 Task: Set the post-processing quality for the video post-processing filter to 2.
Action: Mouse moved to (100, 22)
Screenshot: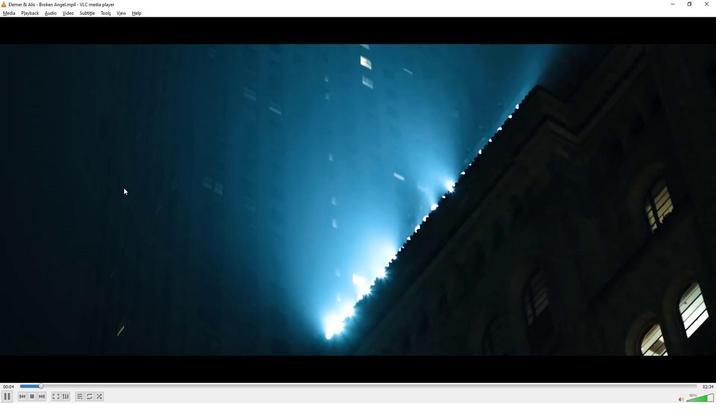 
Action: Mouse pressed left at (100, 22)
Screenshot: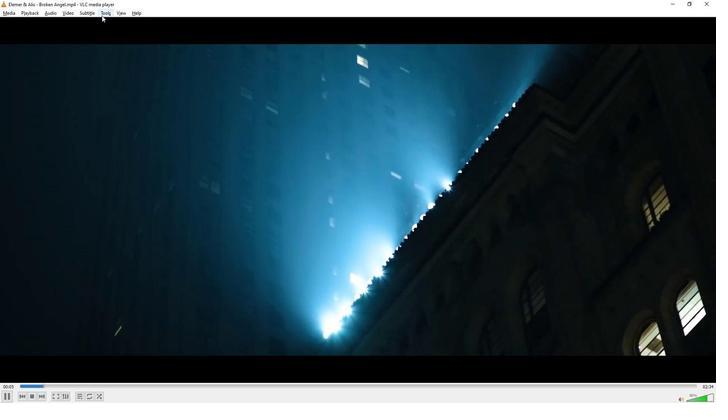 
Action: Mouse moved to (120, 104)
Screenshot: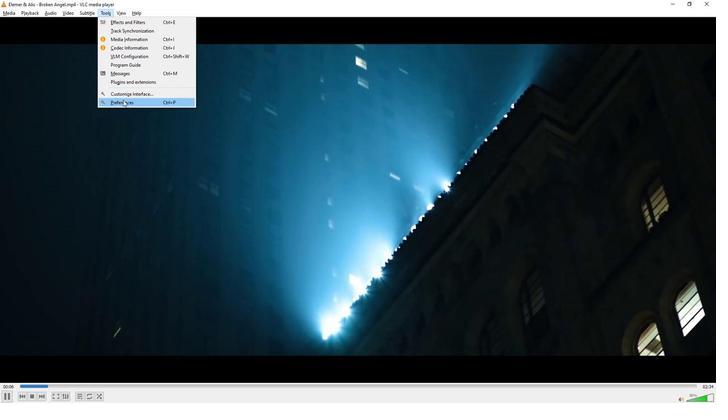 
Action: Mouse pressed left at (120, 104)
Screenshot: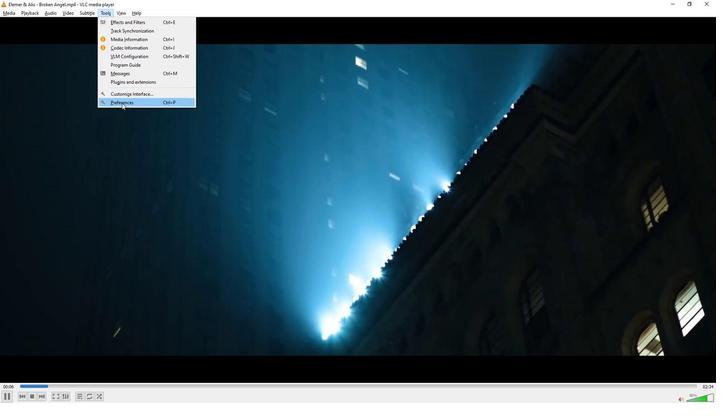 
Action: Mouse moved to (160, 305)
Screenshot: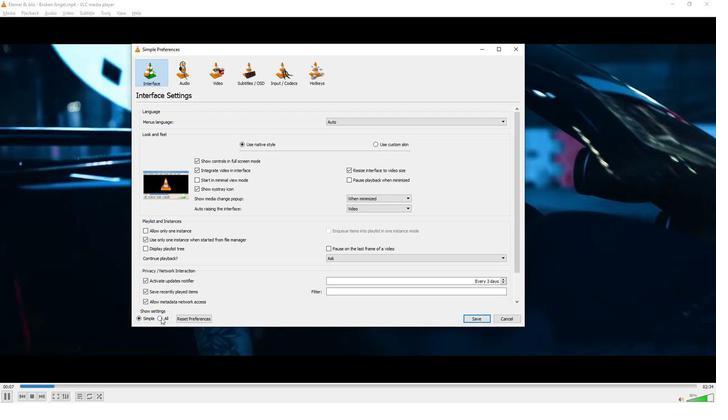 
Action: Mouse pressed left at (160, 305)
Screenshot: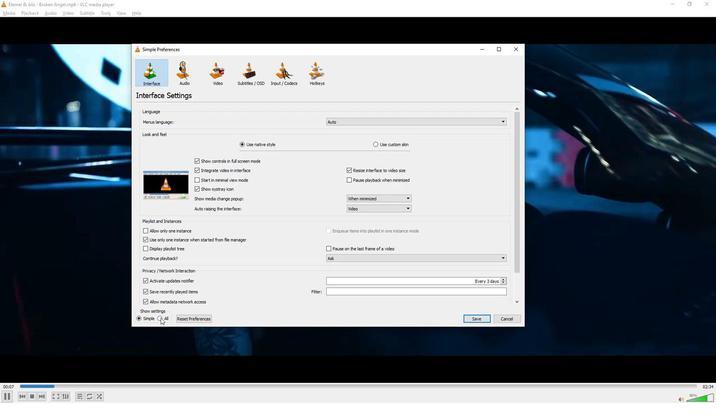 
Action: Mouse moved to (162, 250)
Screenshot: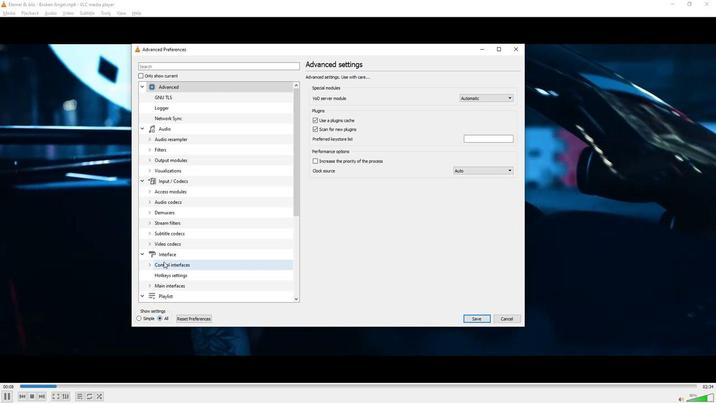 
Action: Mouse scrolled (162, 250) with delta (0, 0)
Screenshot: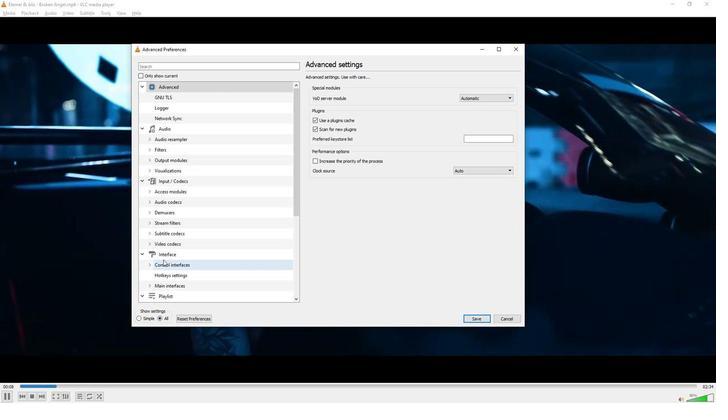 
Action: Mouse moved to (162, 250)
Screenshot: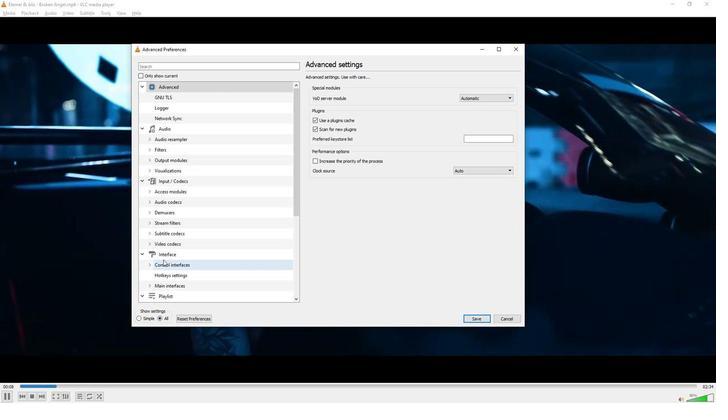 
Action: Mouse scrolled (162, 250) with delta (0, 0)
Screenshot: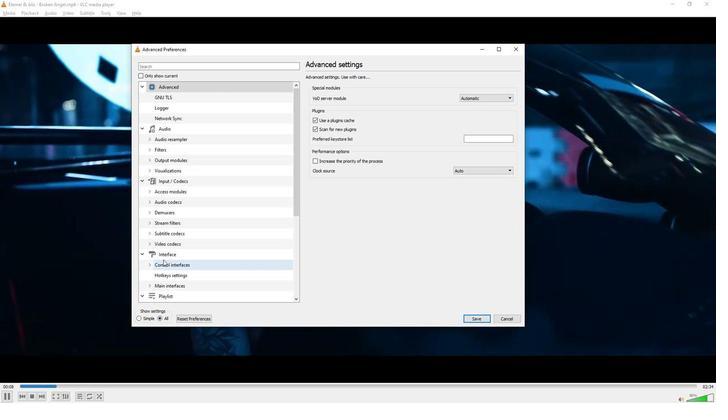 
Action: Mouse moved to (162, 250)
Screenshot: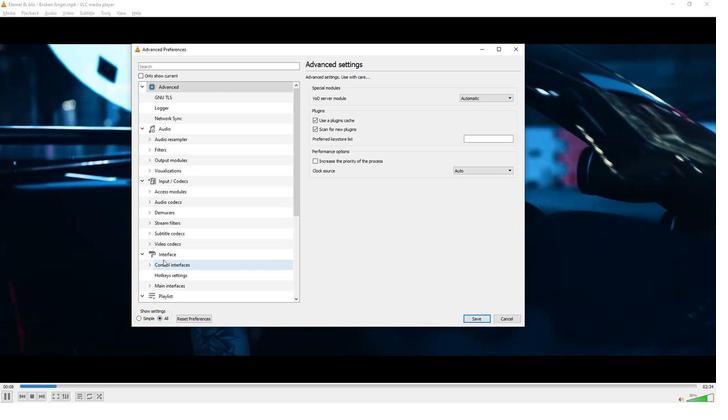 
Action: Mouse scrolled (162, 250) with delta (0, 0)
Screenshot: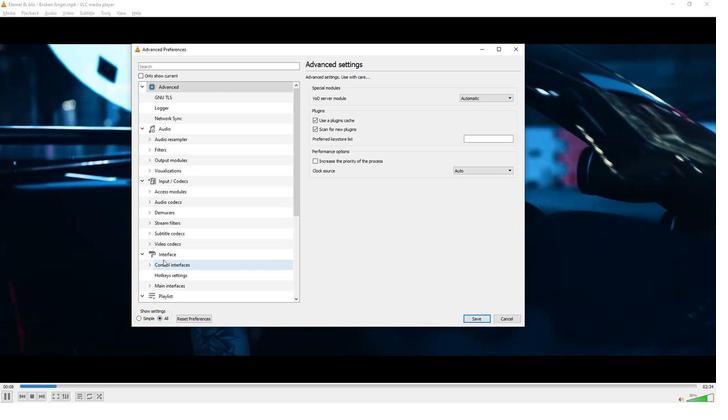 
Action: Mouse moved to (161, 250)
Screenshot: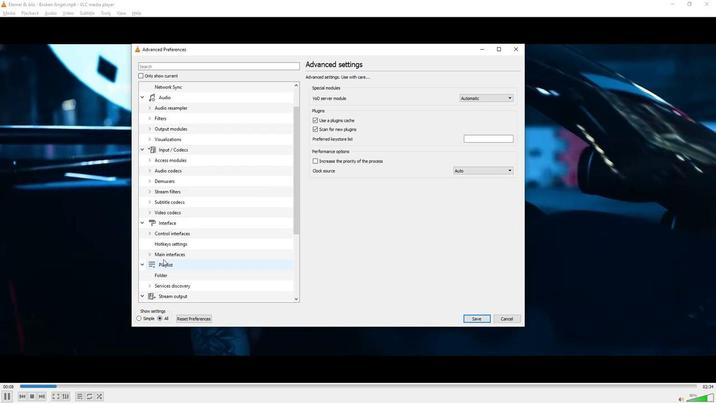 
Action: Mouse scrolled (161, 250) with delta (0, 0)
Screenshot: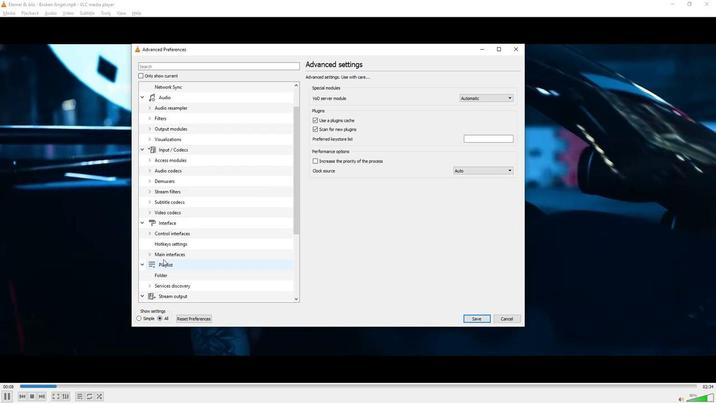 
Action: Mouse moved to (161, 250)
Screenshot: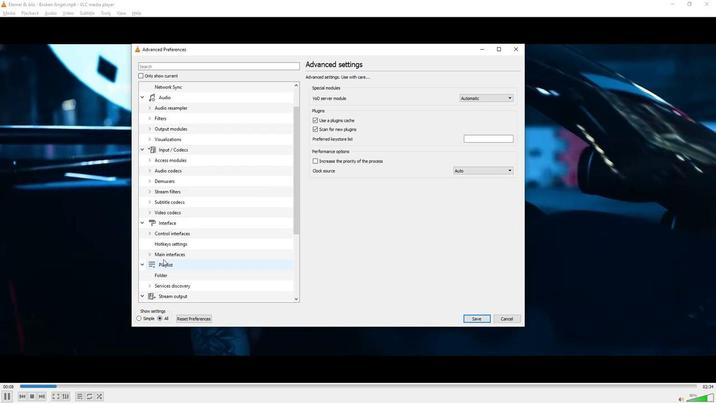 
Action: Mouse scrolled (161, 250) with delta (0, 0)
Screenshot: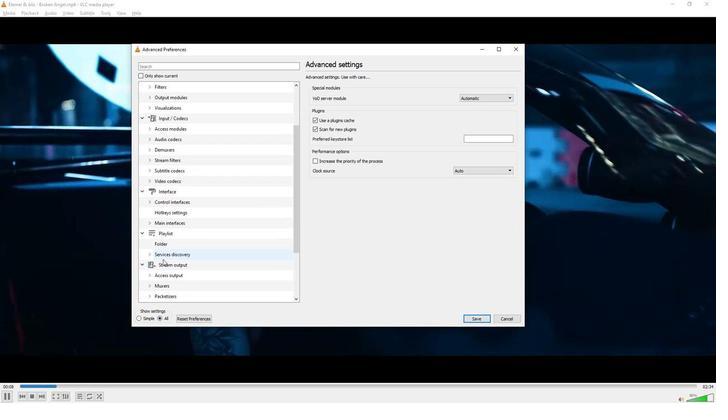 
Action: Mouse moved to (161, 250)
Screenshot: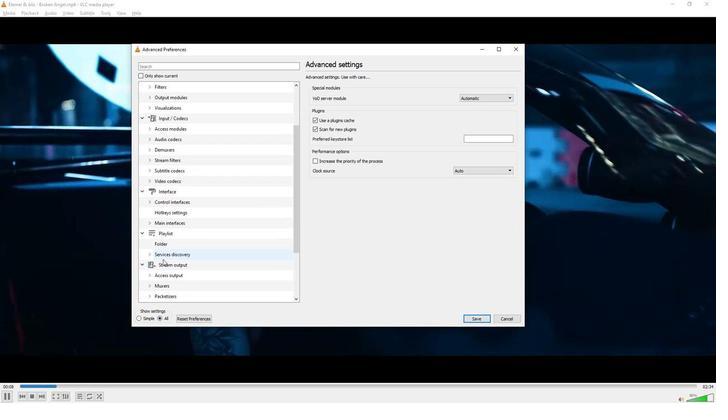
Action: Mouse scrolled (161, 250) with delta (0, 0)
Screenshot: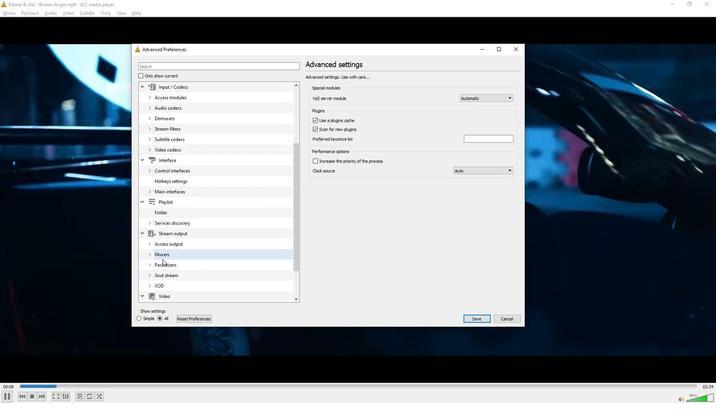 
Action: Mouse moved to (160, 250)
Screenshot: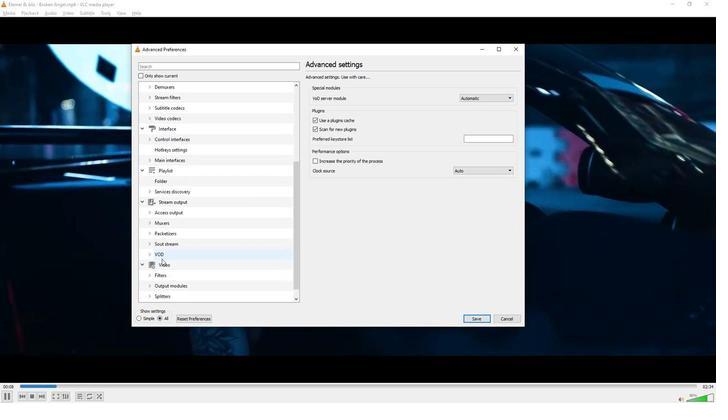
Action: Mouse scrolled (160, 250) with delta (0, 0)
Screenshot: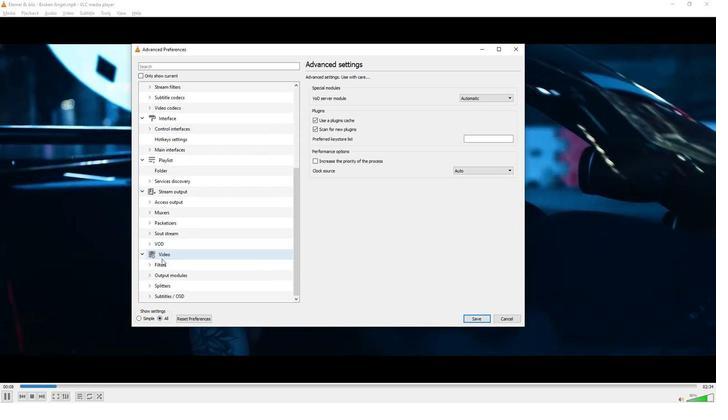 
Action: Mouse scrolled (160, 250) with delta (0, 0)
Screenshot: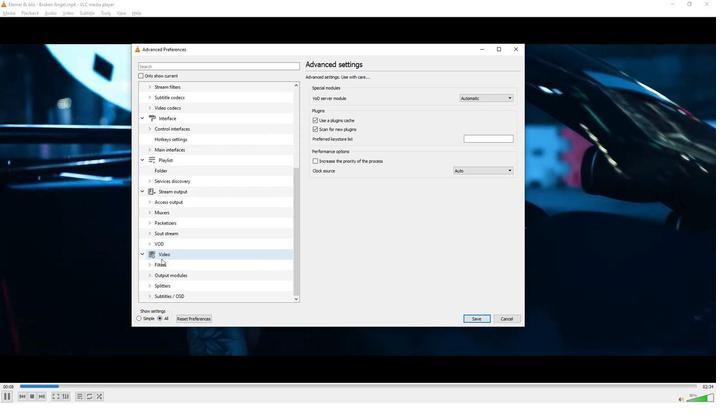 
Action: Mouse scrolled (160, 250) with delta (0, 0)
Screenshot: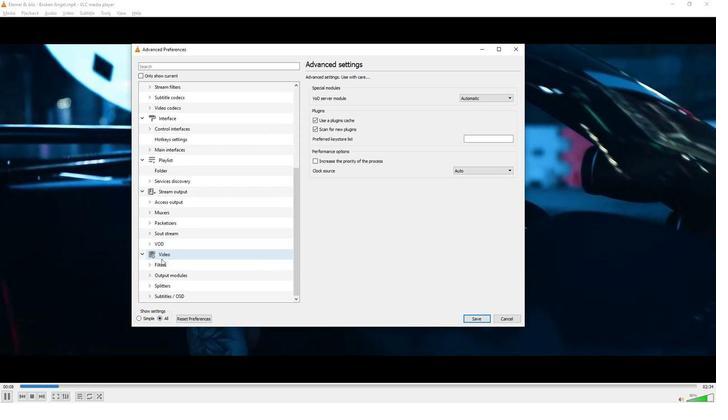 
Action: Mouse moved to (146, 255)
Screenshot: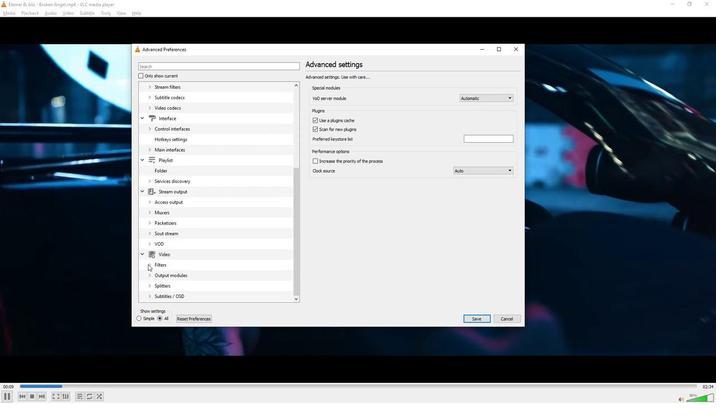 
Action: Mouse pressed left at (146, 255)
Screenshot: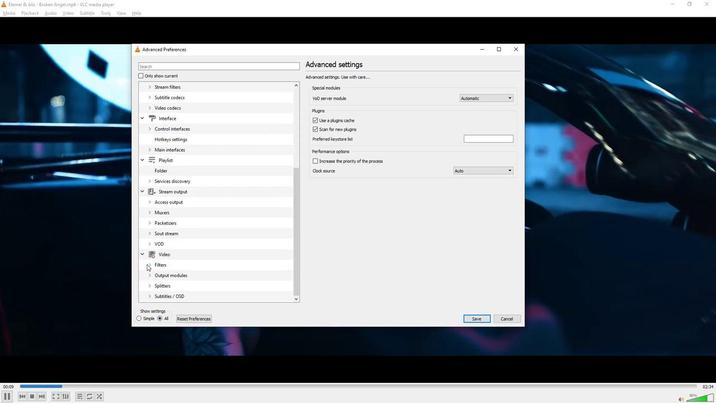 
Action: Mouse moved to (167, 215)
Screenshot: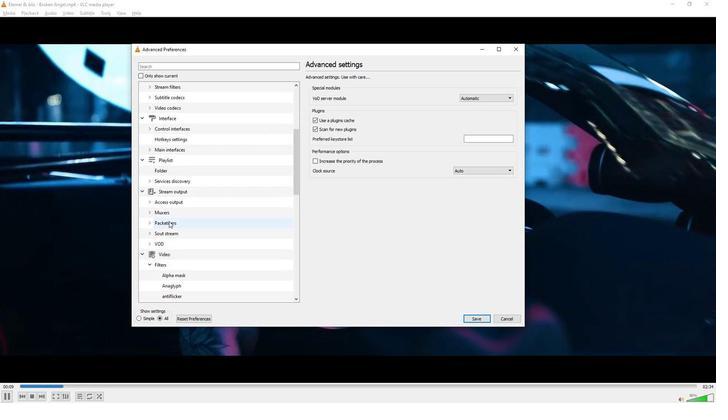 
Action: Mouse scrolled (167, 215) with delta (0, 0)
Screenshot: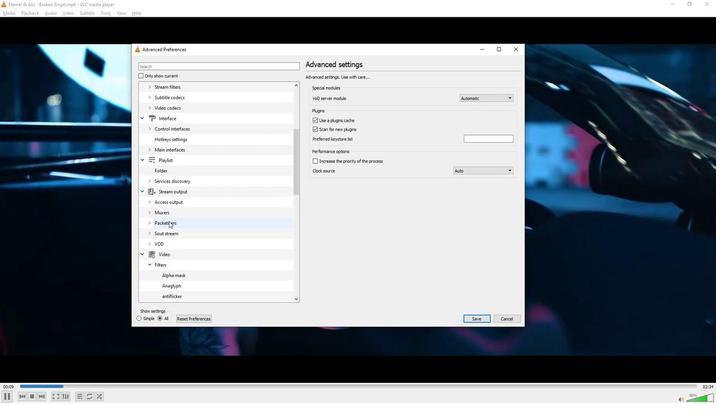 
Action: Mouse scrolled (167, 215) with delta (0, 0)
Screenshot: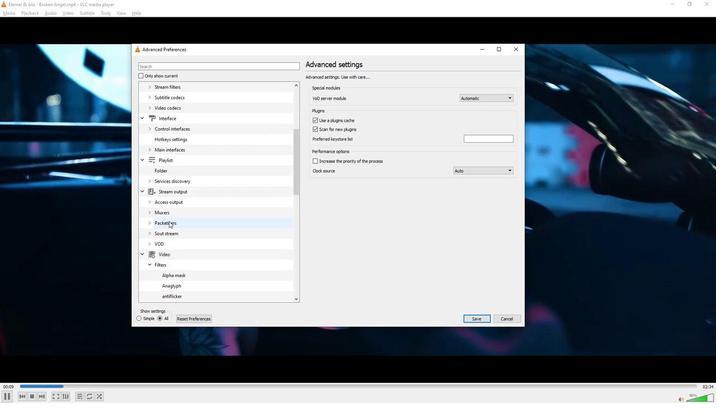 
Action: Mouse scrolled (167, 215) with delta (0, 0)
Screenshot: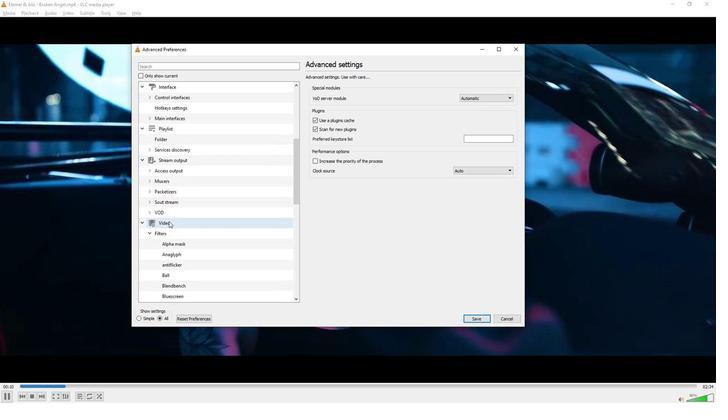 
Action: Mouse scrolled (167, 215) with delta (0, 0)
Screenshot: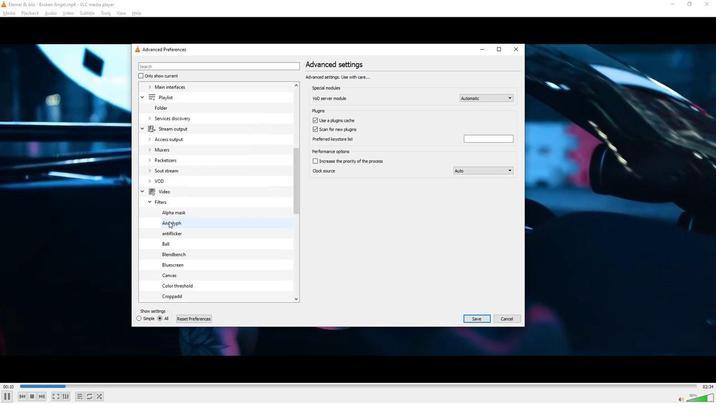 
Action: Mouse scrolled (167, 215) with delta (0, 0)
Screenshot: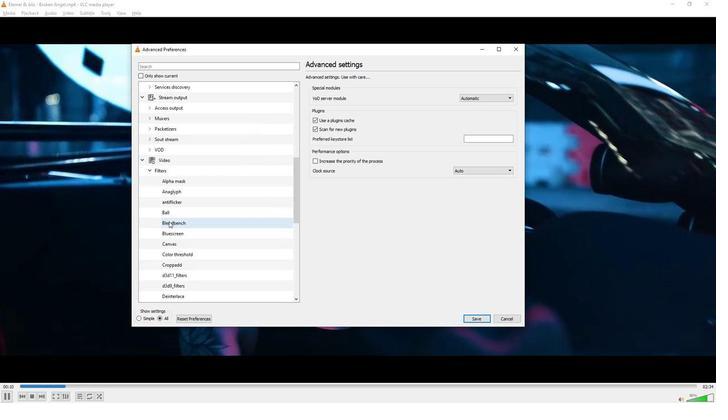 
Action: Mouse moved to (167, 215)
Screenshot: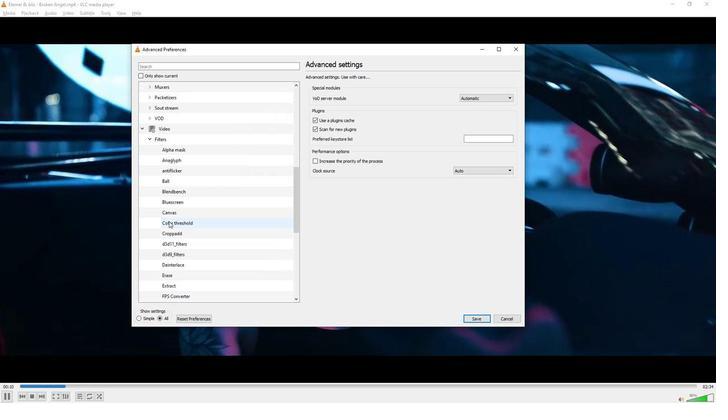 
Action: Mouse scrolled (167, 215) with delta (0, 0)
Screenshot: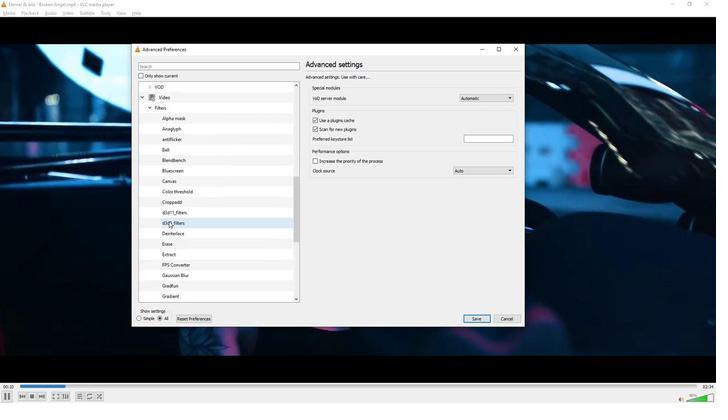 
Action: Mouse scrolled (167, 215) with delta (0, 0)
Screenshot: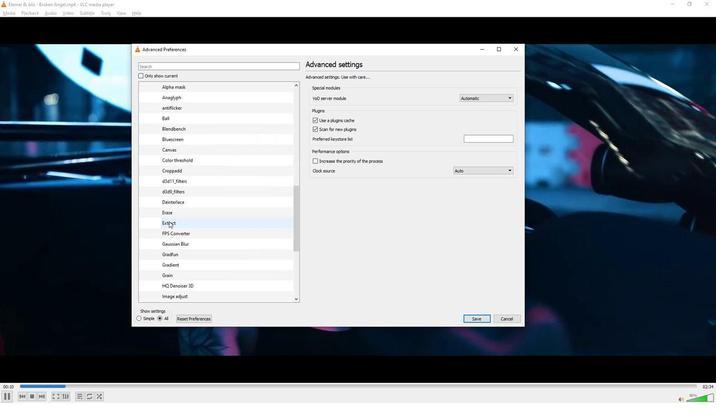 
Action: Mouse moved to (168, 244)
Screenshot: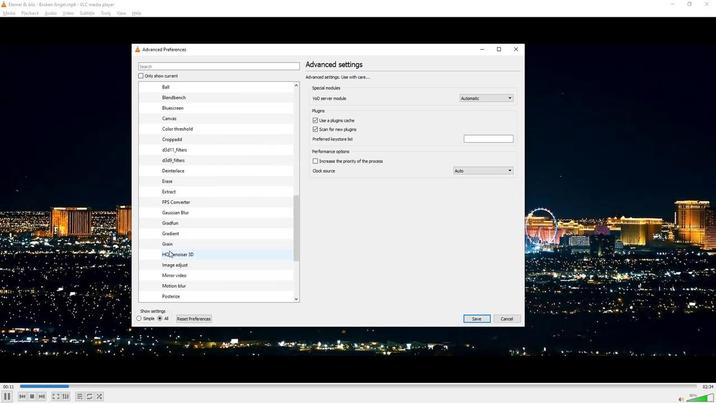 
Action: Mouse scrolled (168, 244) with delta (0, 0)
Screenshot: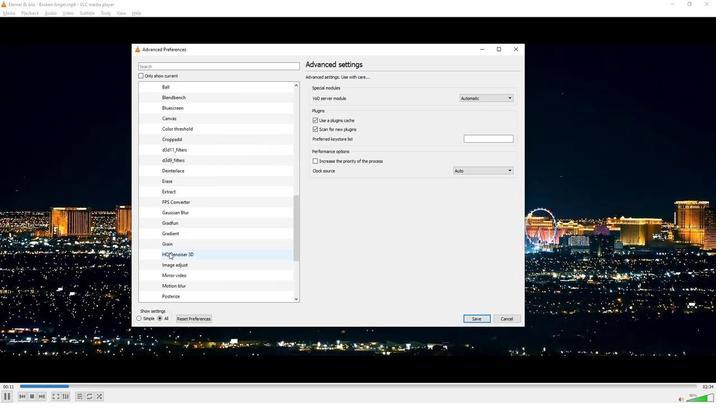 
Action: Mouse moved to (168, 244)
Screenshot: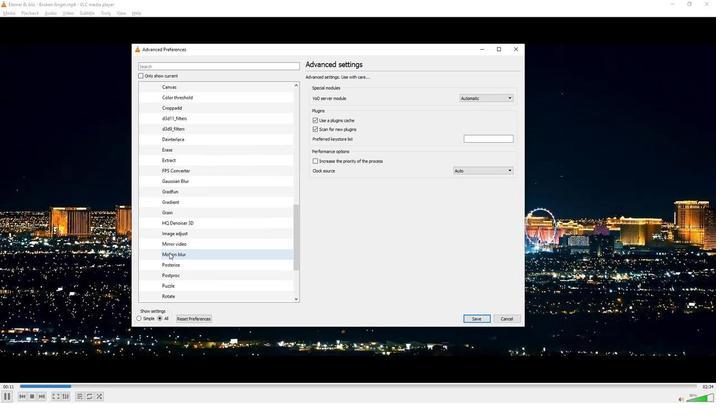 
Action: Mouse scrolled (168, 244) with delta (0, 0)
Screenshot: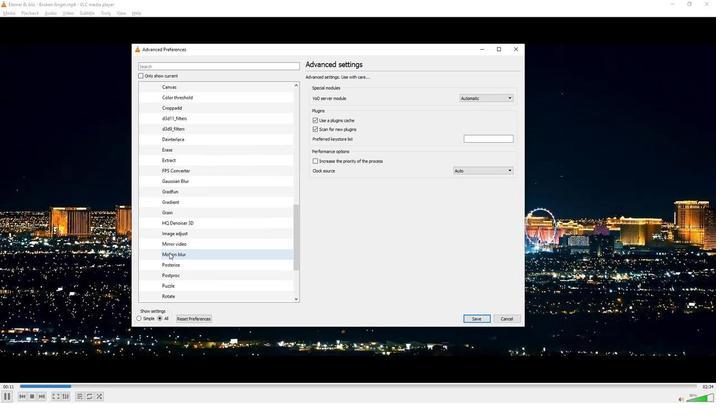 
Action: Mouse moved to (169, 237)
Screenshot: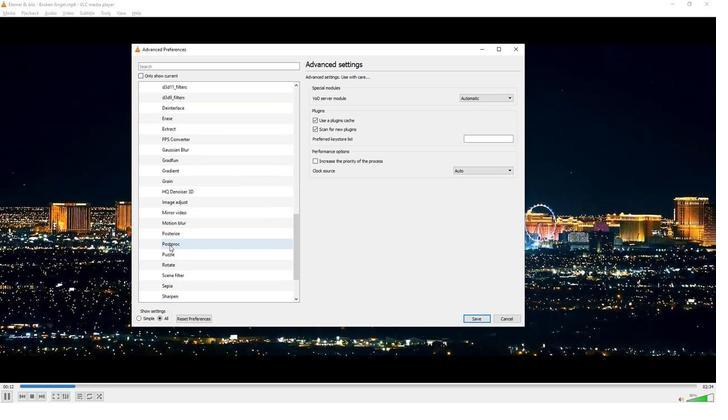 
Action: Mouse pressed left at (169, 237)
Screenshot: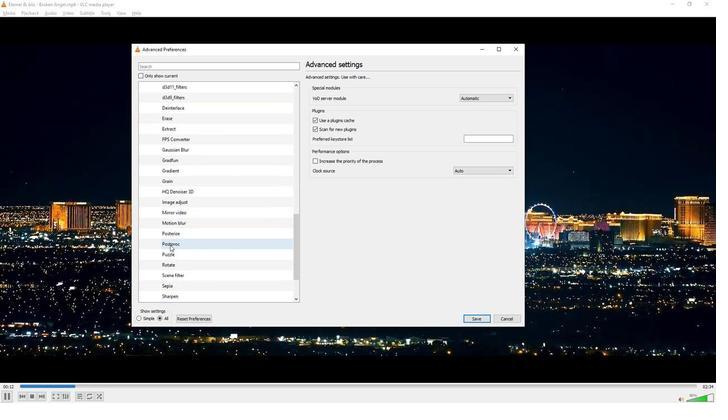 
Action: Mouse moved to (512, 95)
Screenshot: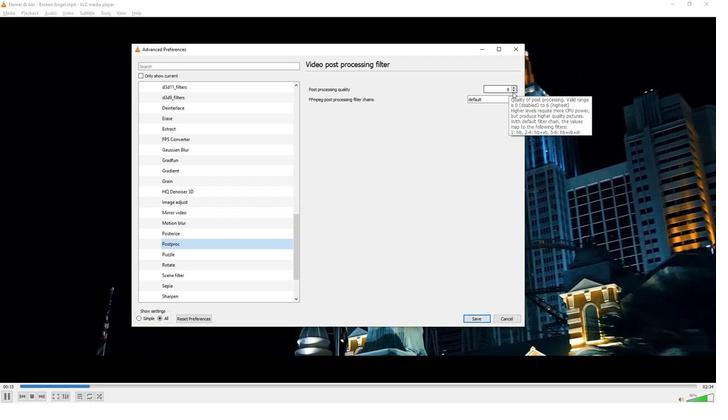 
Action: Mouse pressed left at (512, 95)
Screenshot: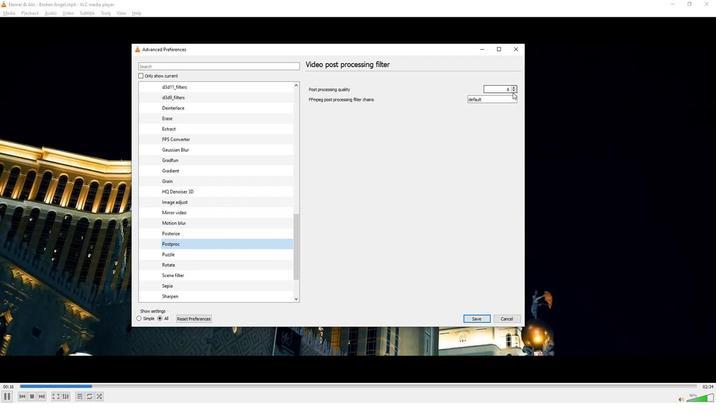 
Action: Mouse pressed left at (512, 95)
Screenshot: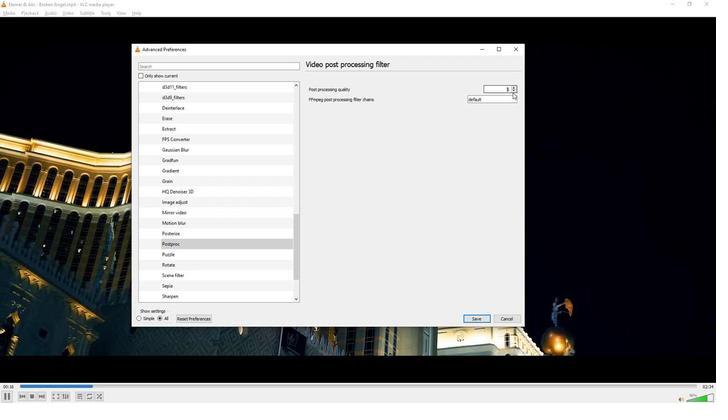 
Action: Mouse moved to (512, 94)
Screenshot: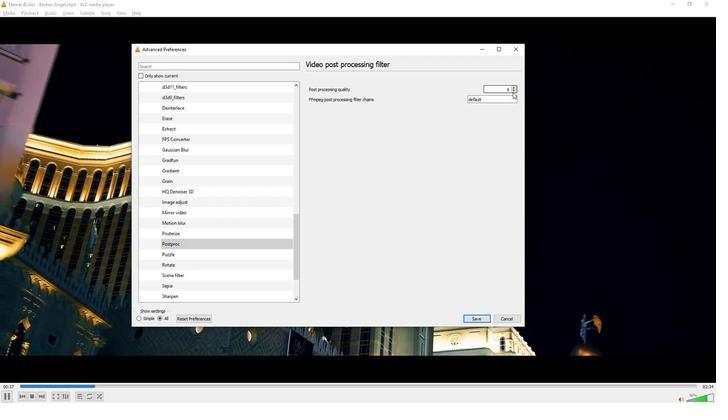 
Action: Mouse pressed left at (512, 94)
Screenshot: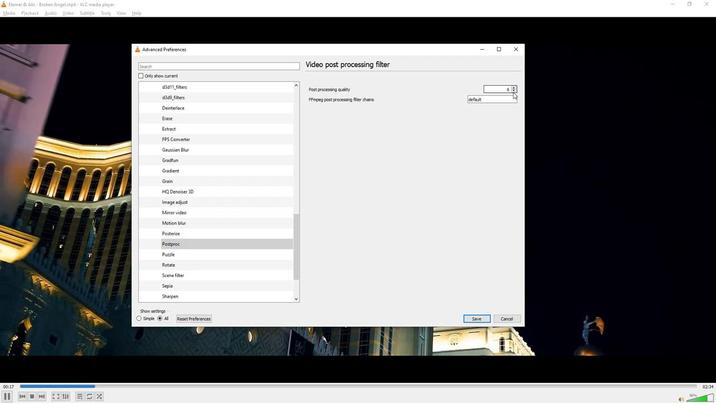 
Action: Mouse moved to (512, 93)
Screenshot: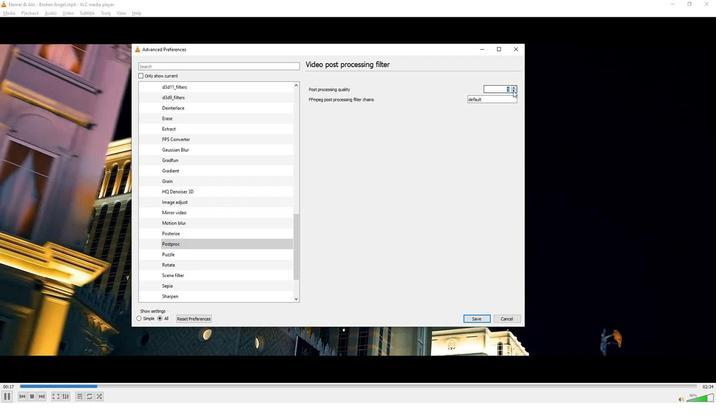 
Action: Mouse pressed left at (512, 93)
Screenshot: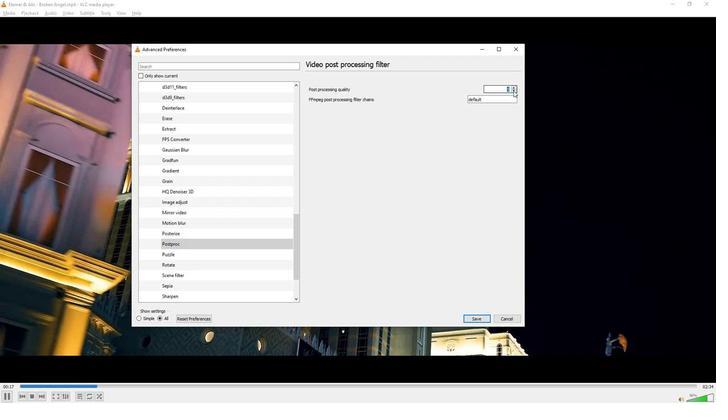 
Action: Mouse pressed left at (512, 93)
Screenshot: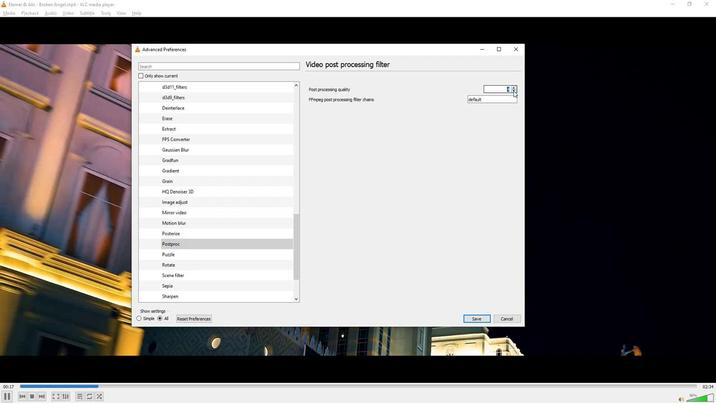 
Action: Mouse pressed left at (512, 93)
Screenshot: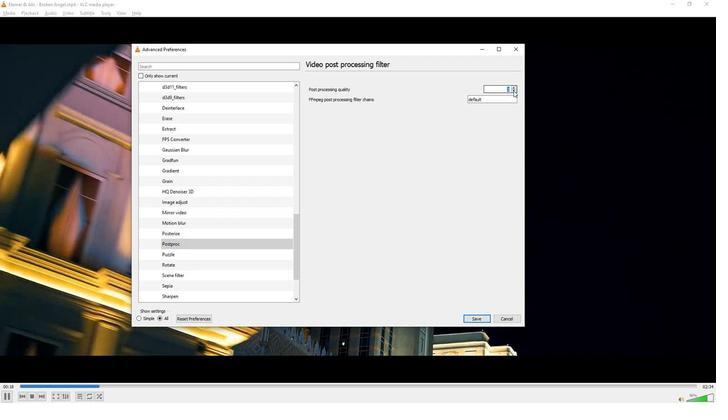 
Action: Mouse moved to (494, 131)
Screenshot: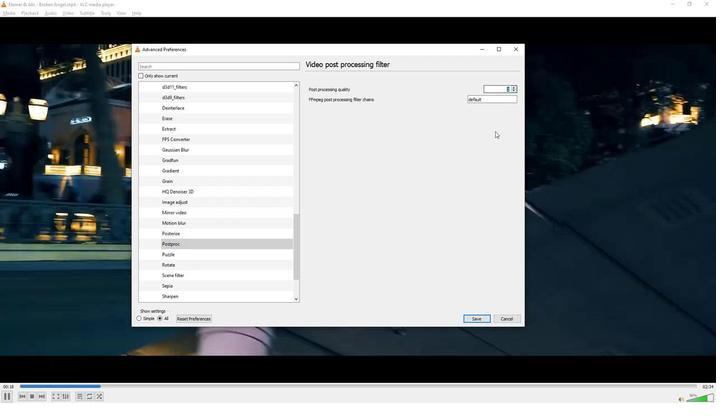 
Action: Mouse pressed left at (494, 131)
Screenshot: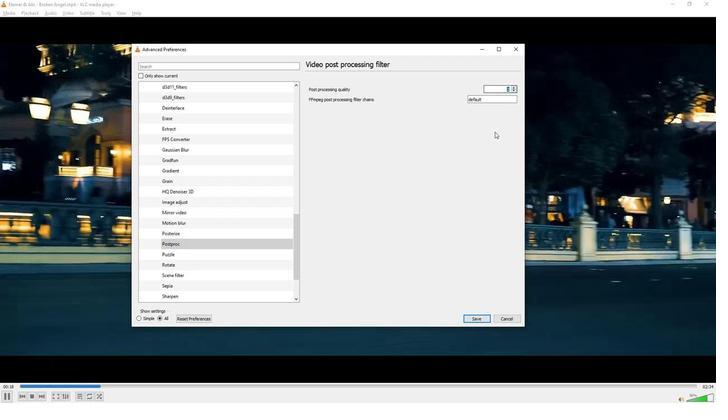 
Action: Mouse moved to (494, 132)
Screenshot: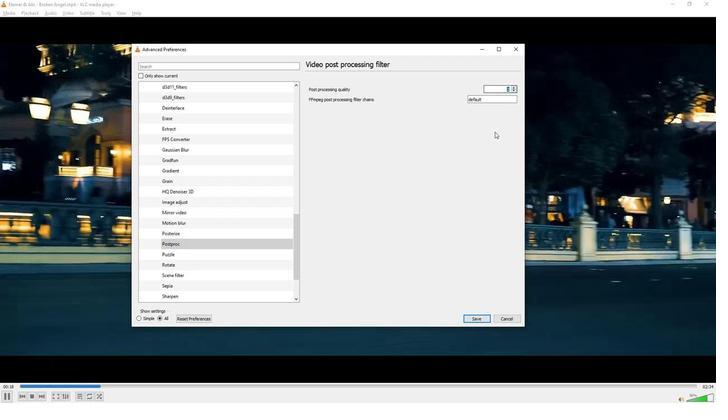 
